 Task: Find the repository "javascript" with all languages.
Action: Mouse moved to (1289, 99)
Screenshot: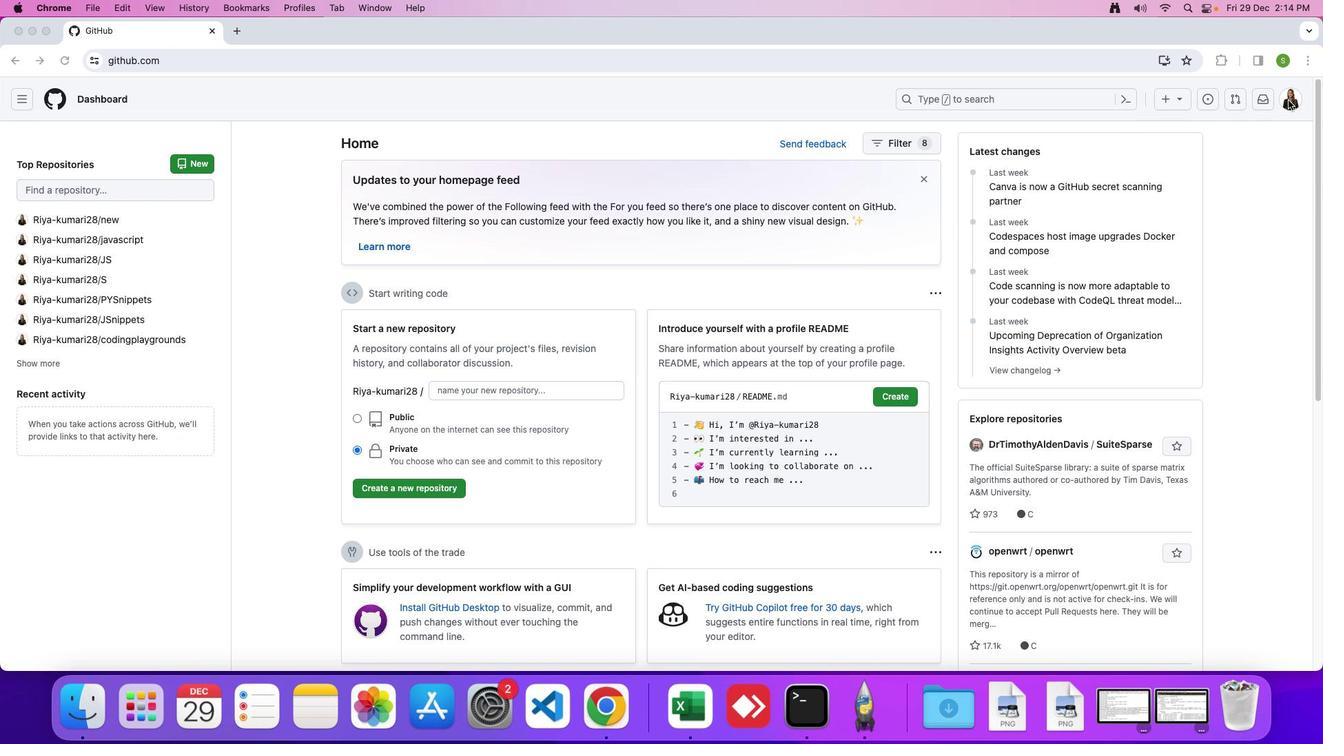 
Action: Mouse pressed left at (1289, 99)
Screenshot: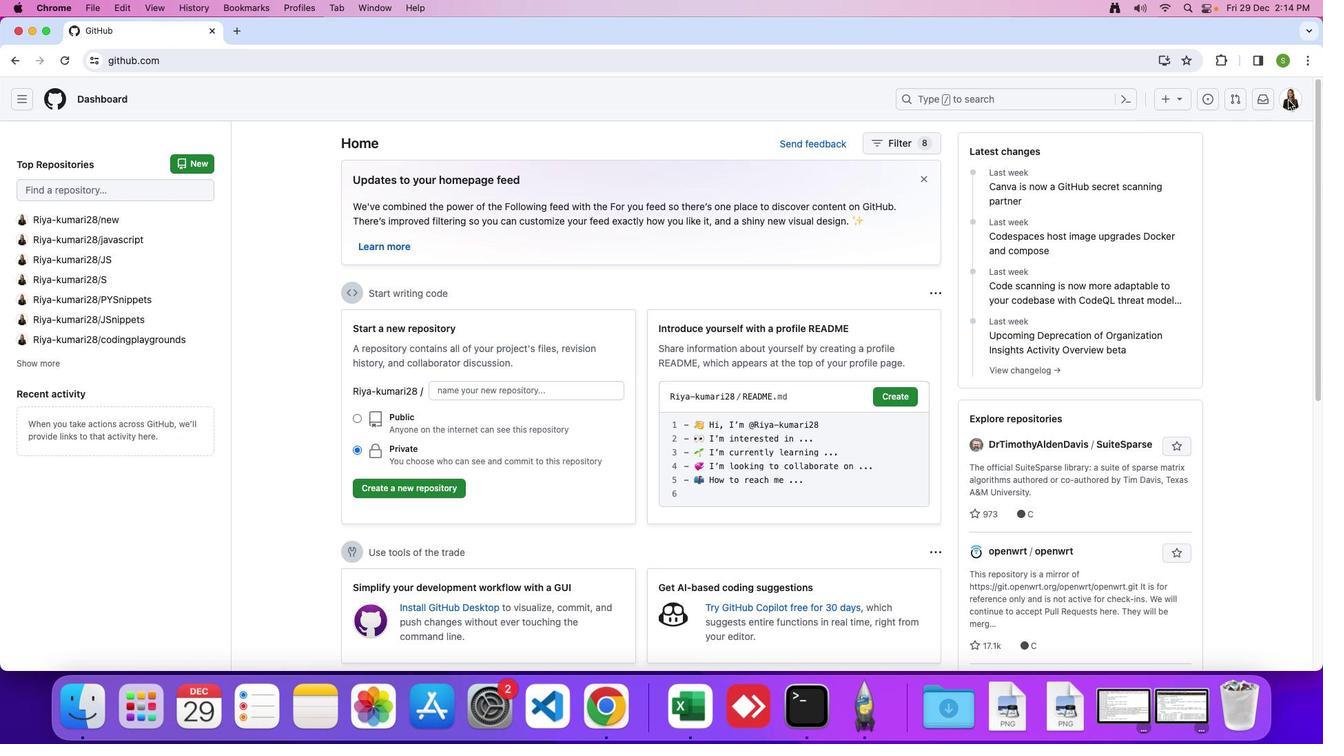 
Action: Mouse pressed left at (1289, 99)
Screenshot: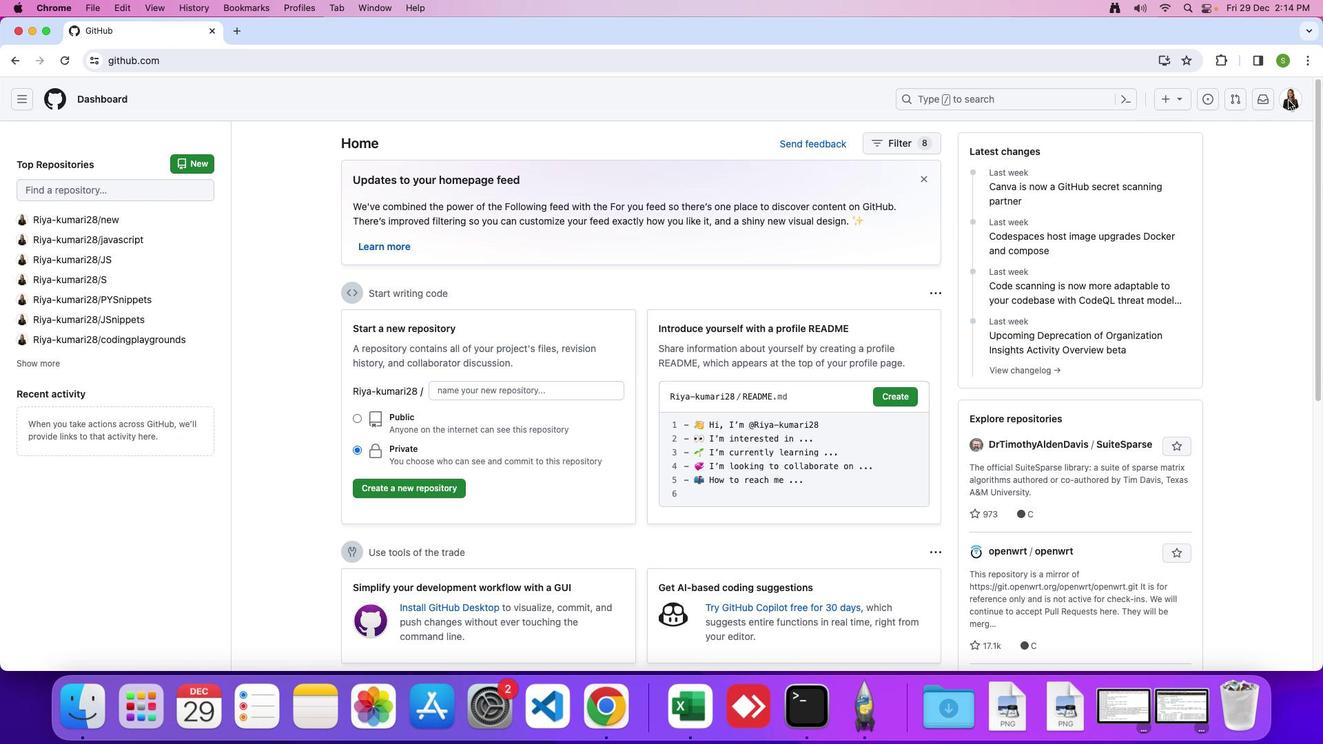 
Action: Mouse moved to (1147, 220)
Screenshot: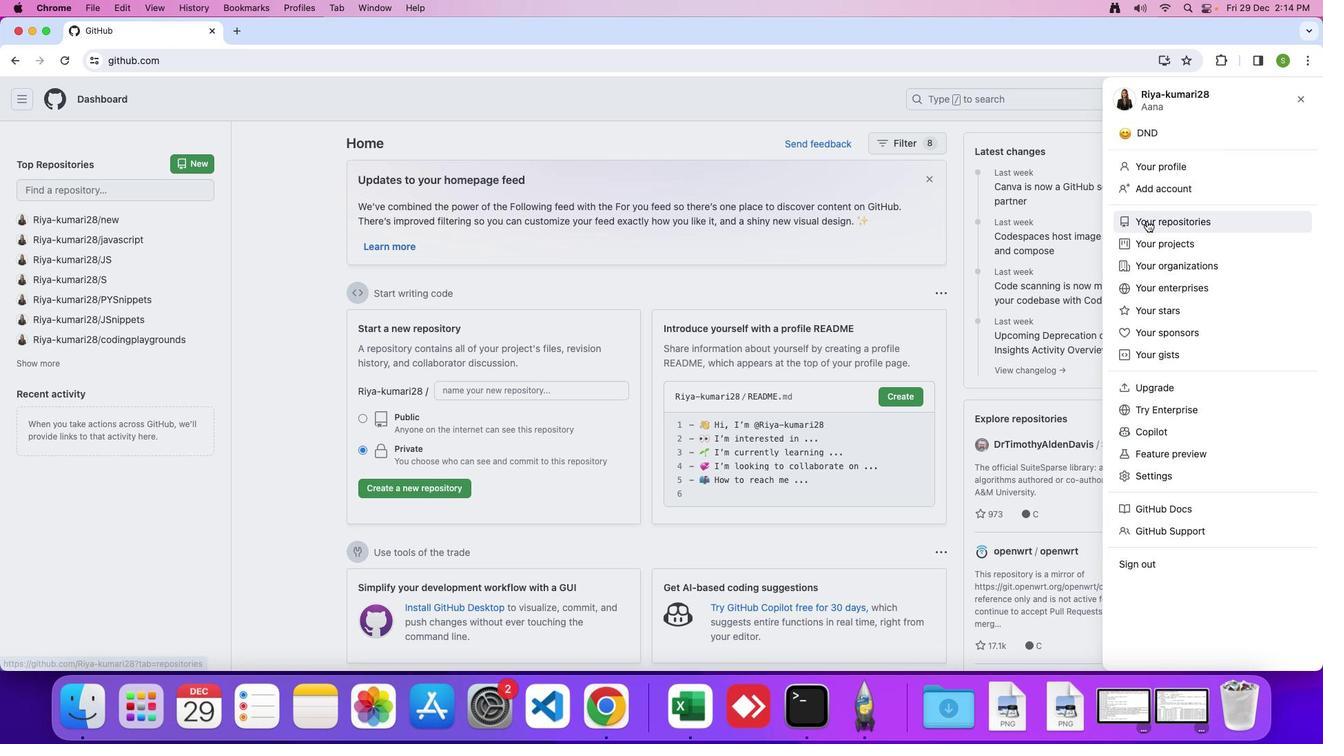
Action: Mouse pressed left at (1147, 220)
Screenshot: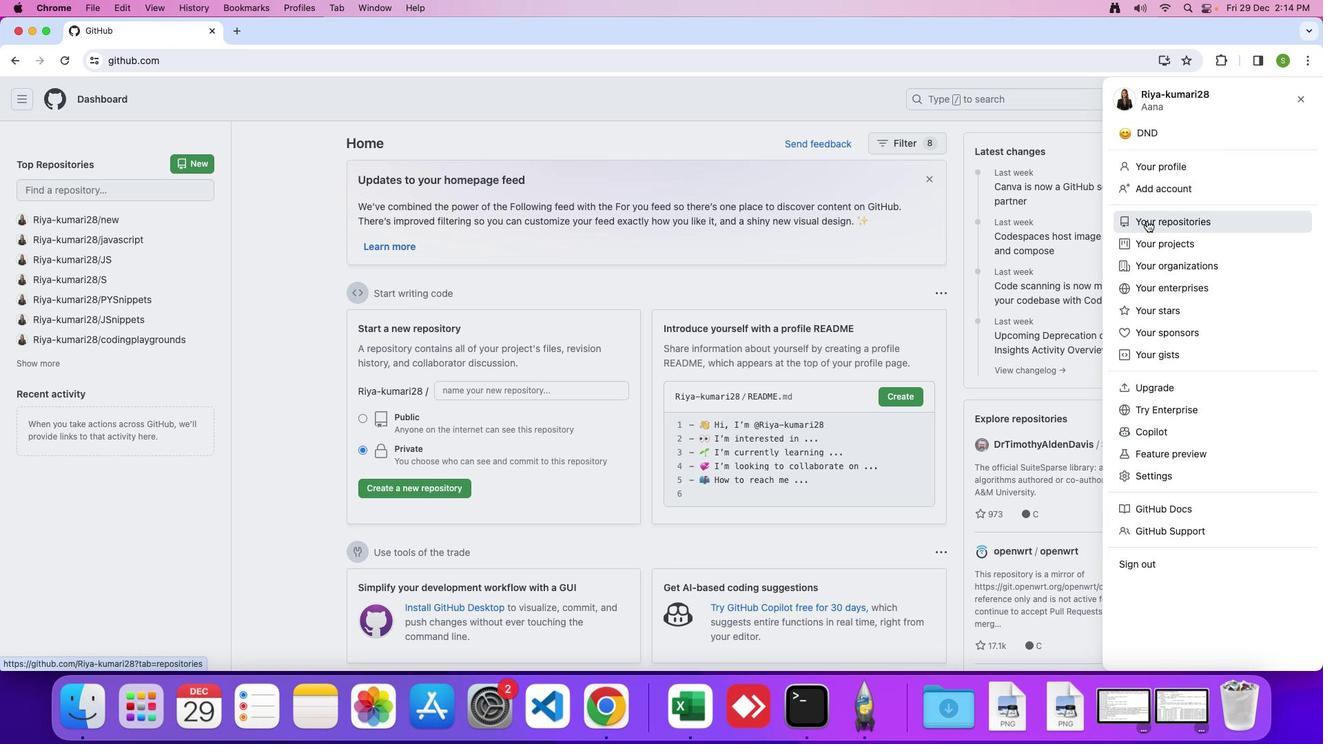 
Action: Mouse moved to (723, 180)
Screenshot: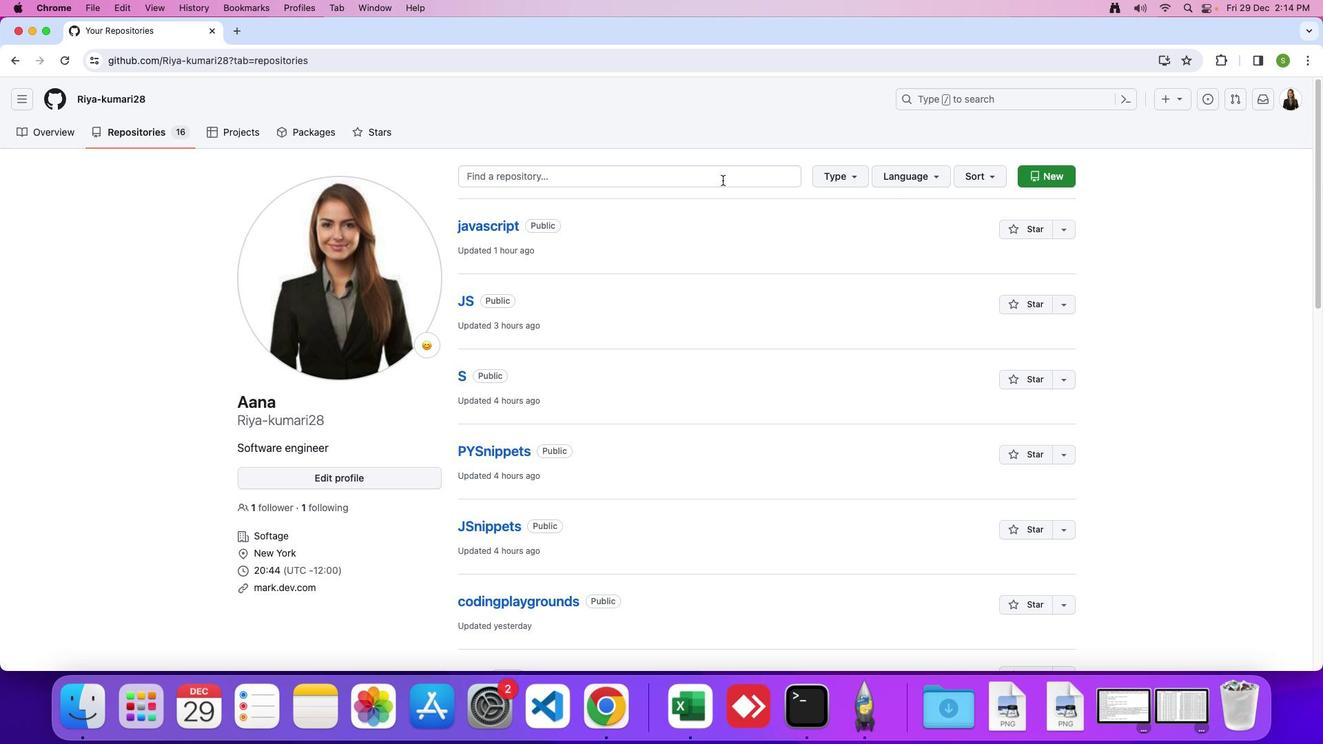 
Action: Mouse pressed left at (723, 180)
Screenshot: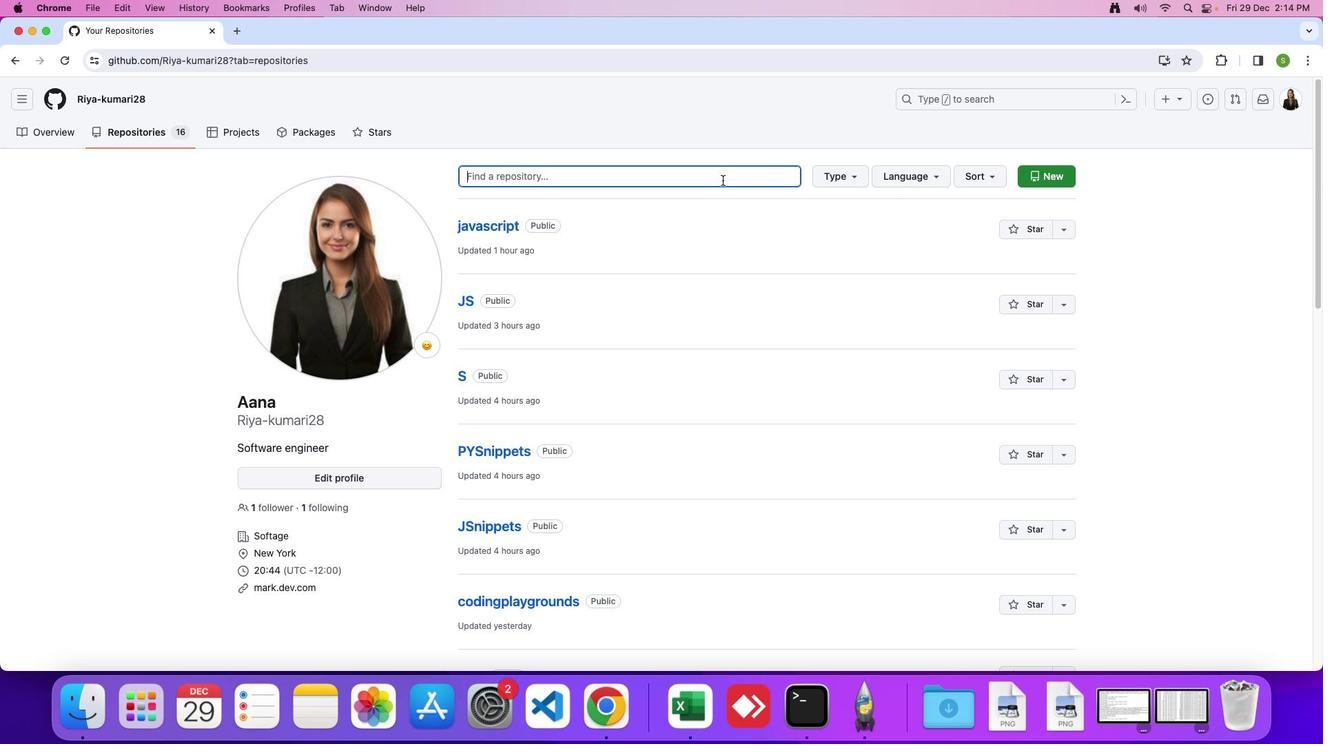 
Action: Key pressed Key.caps_lock'j''a''v''a''s''c''r''i''p''t'
Screenshot: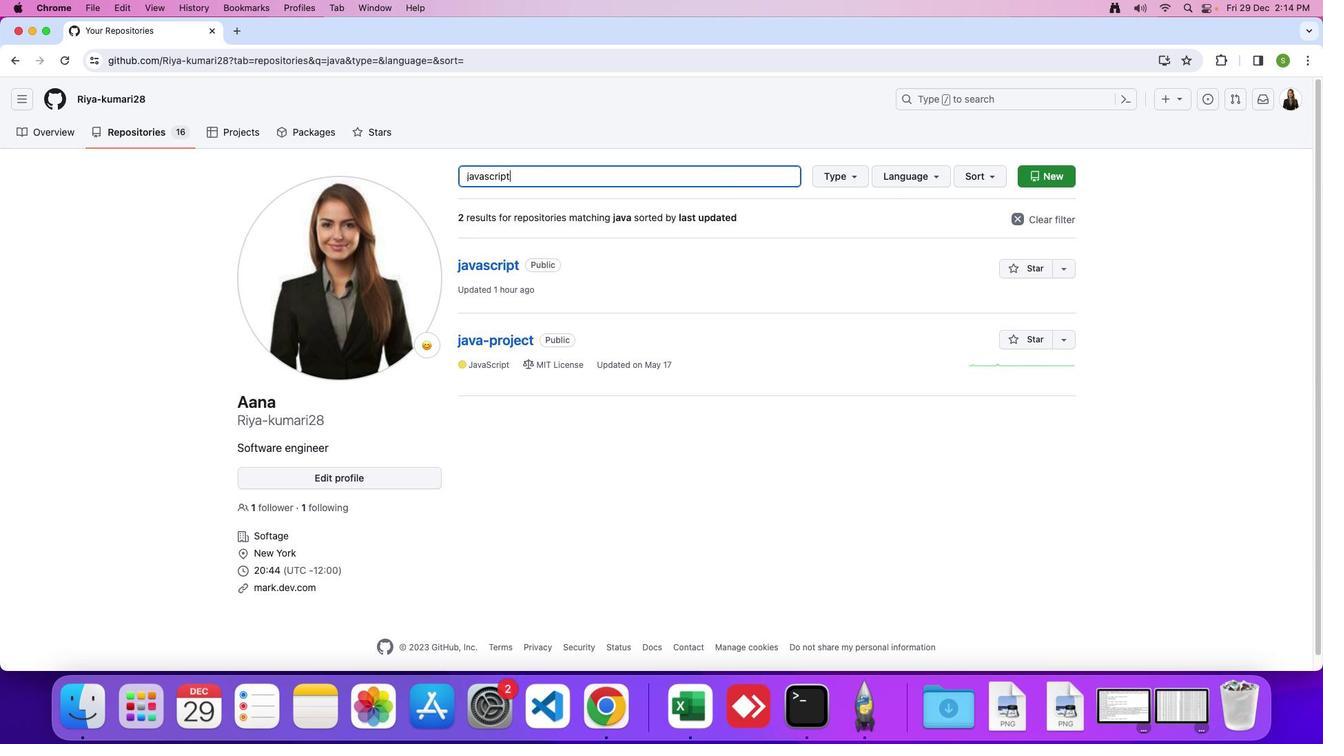 
Action: Mouse moved to (910, 173)
Screenshot: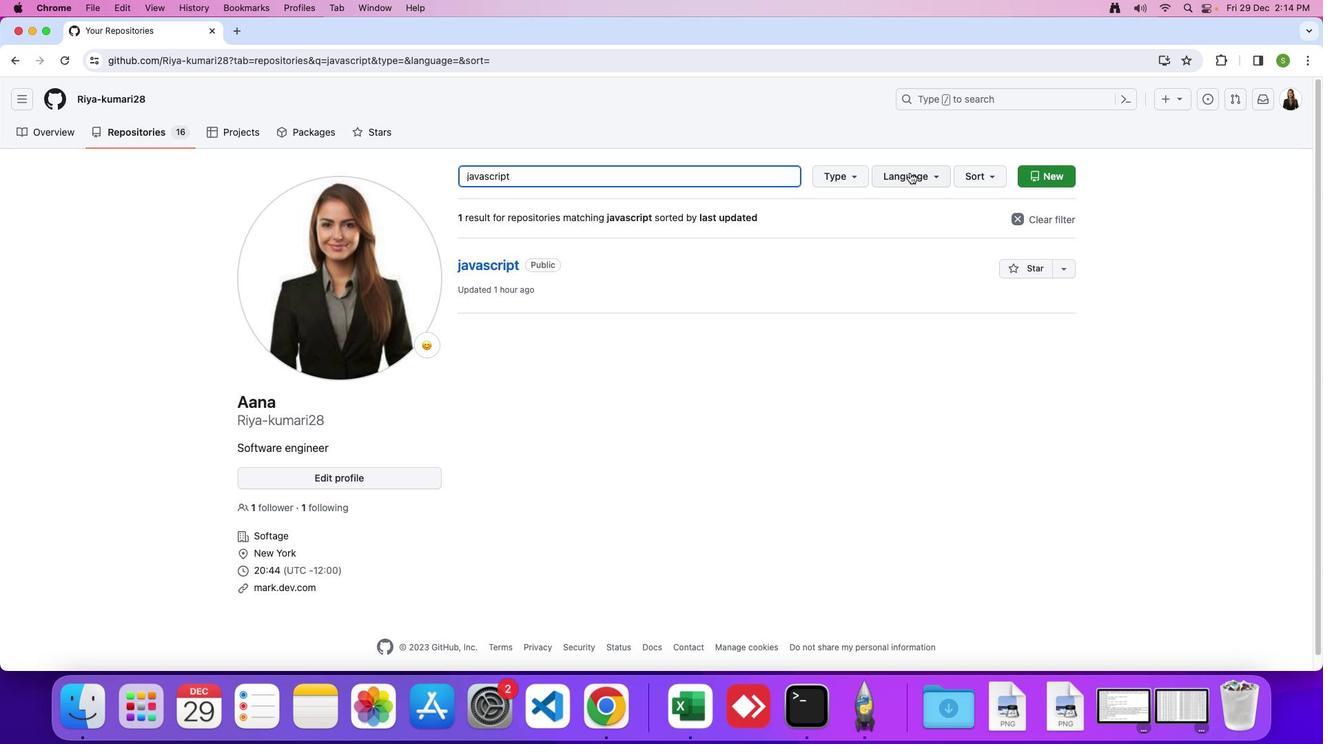 
Action: Mouse pressed left at (910, 173)
Screenshot: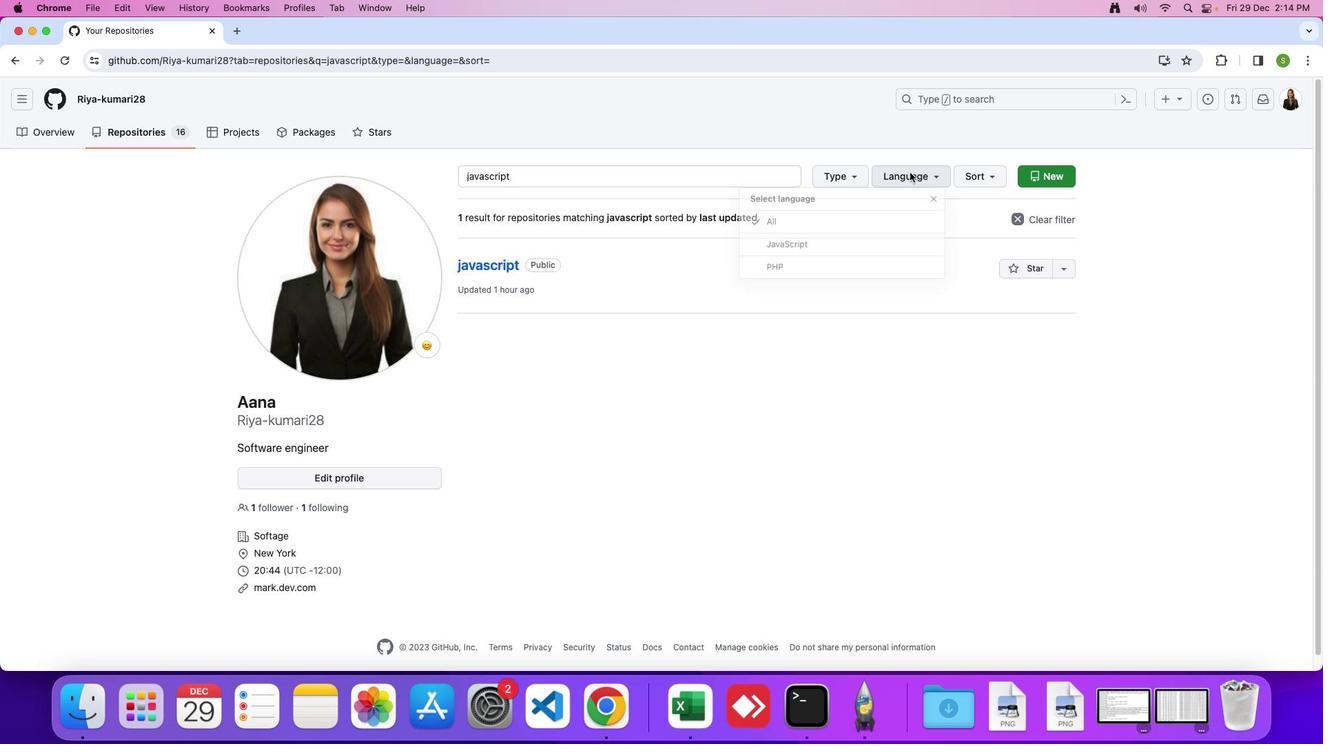 
Action: Mouse moved to (882, 224)
Screenshot: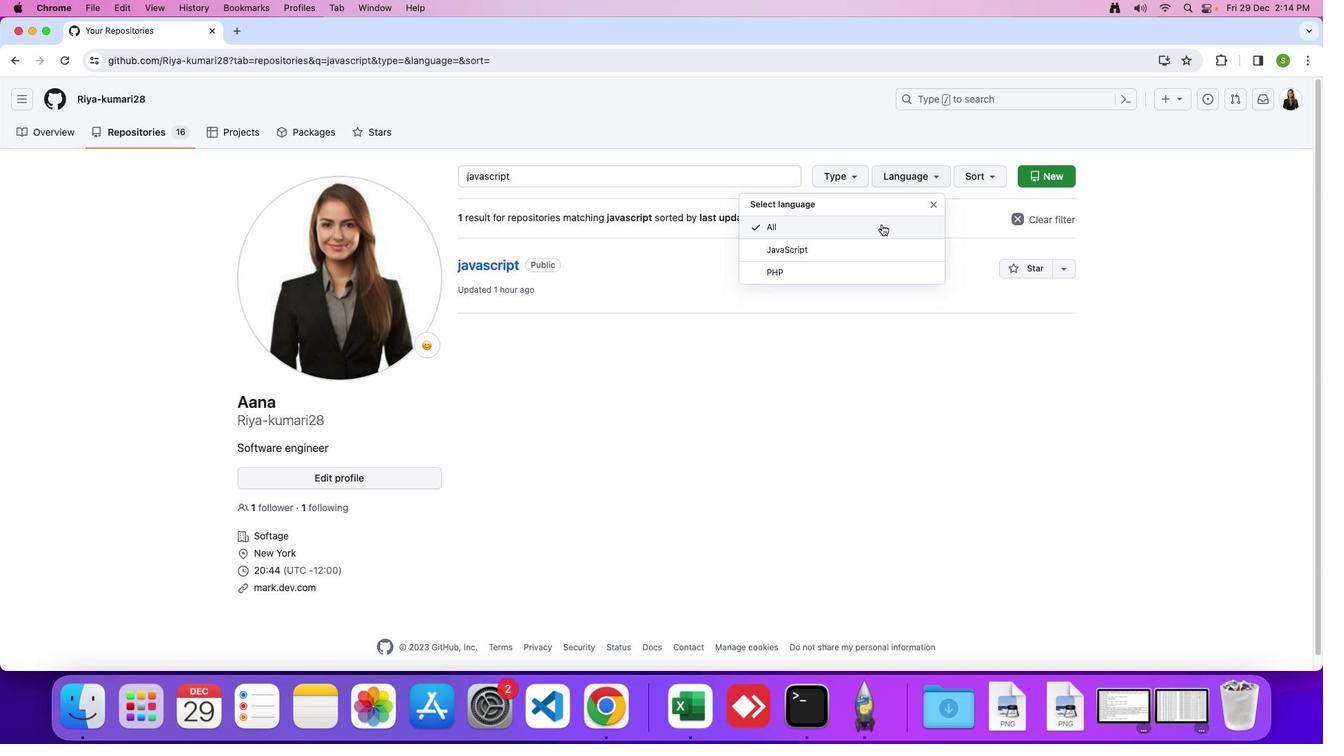 
Action: Mouse pressed left at (882, 224)
Screenshot: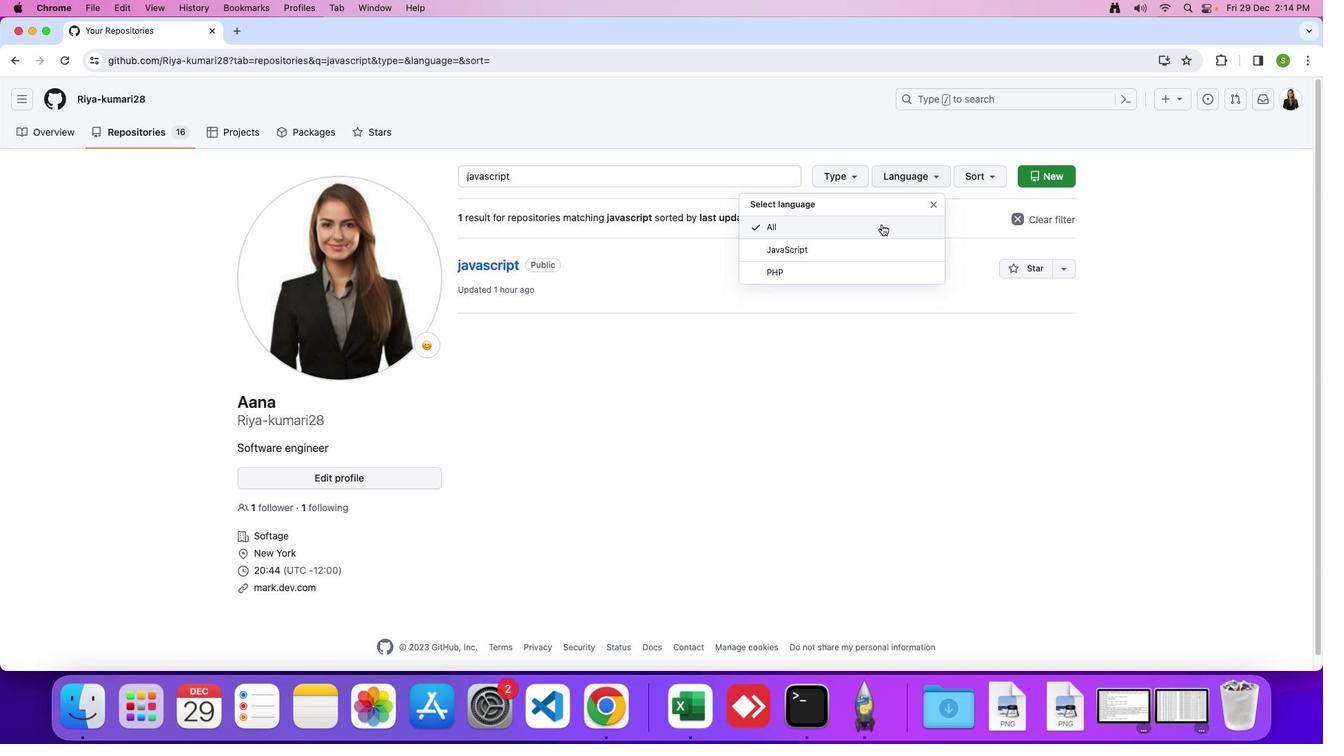 
